 Task: Remove all calendars.
Action: Mouse moved to (579, 51)
Screenshot: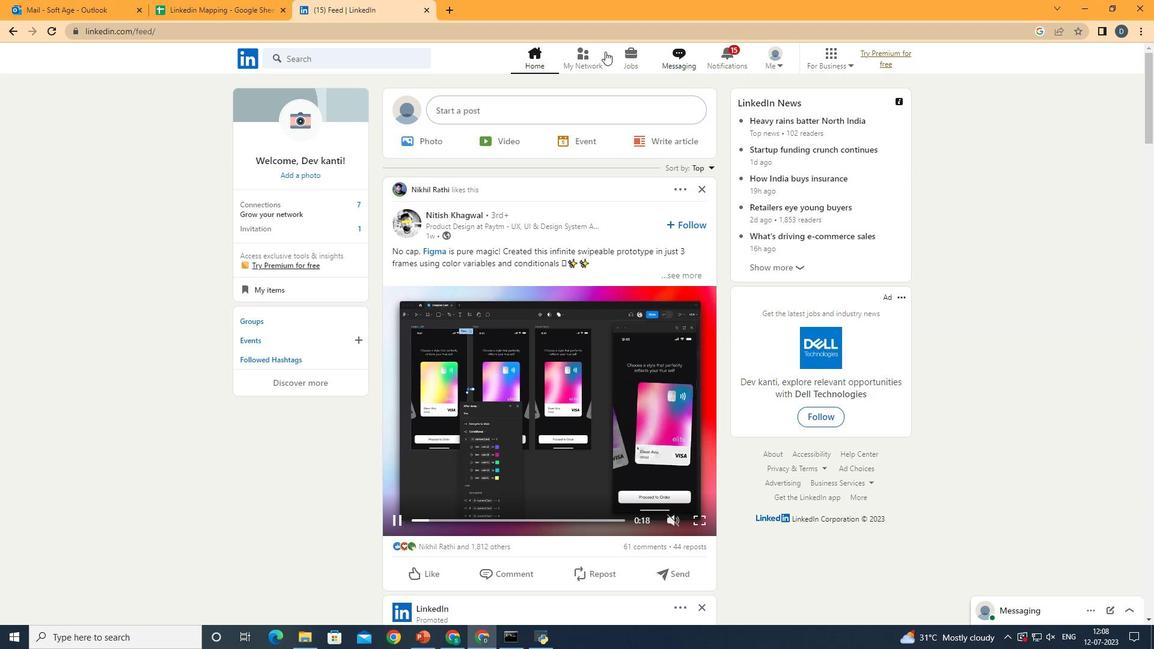 
Action: Mouse pressed left at (579, 51)
Screenshot: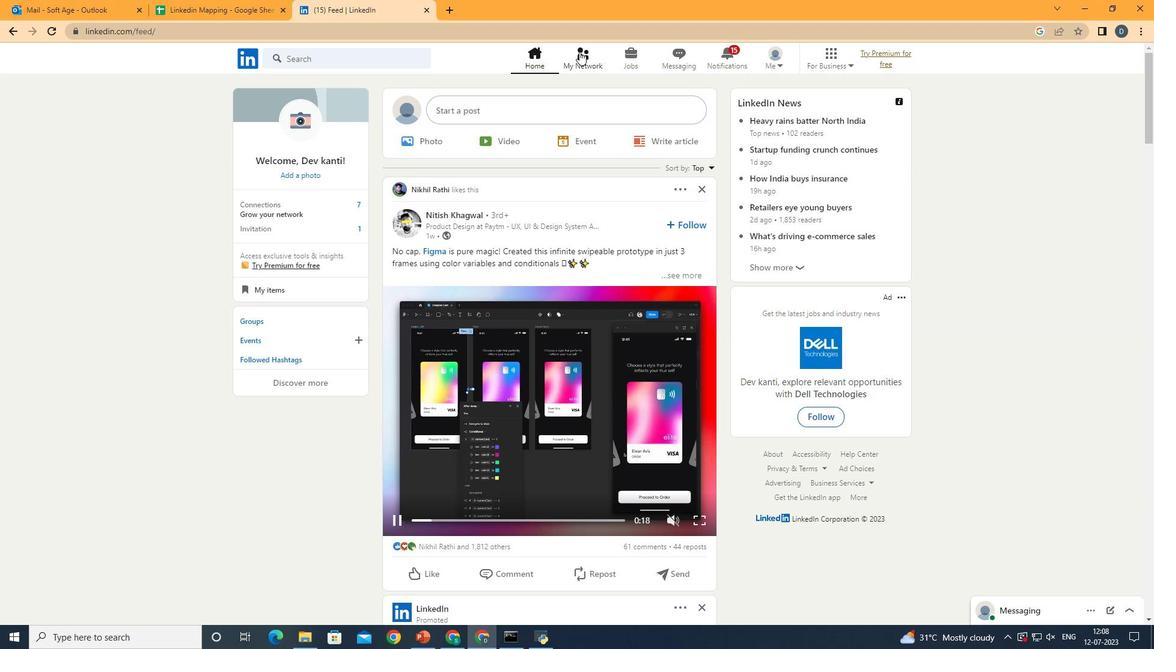 
Action: Mouse moved to (381, 144)
Screenshot: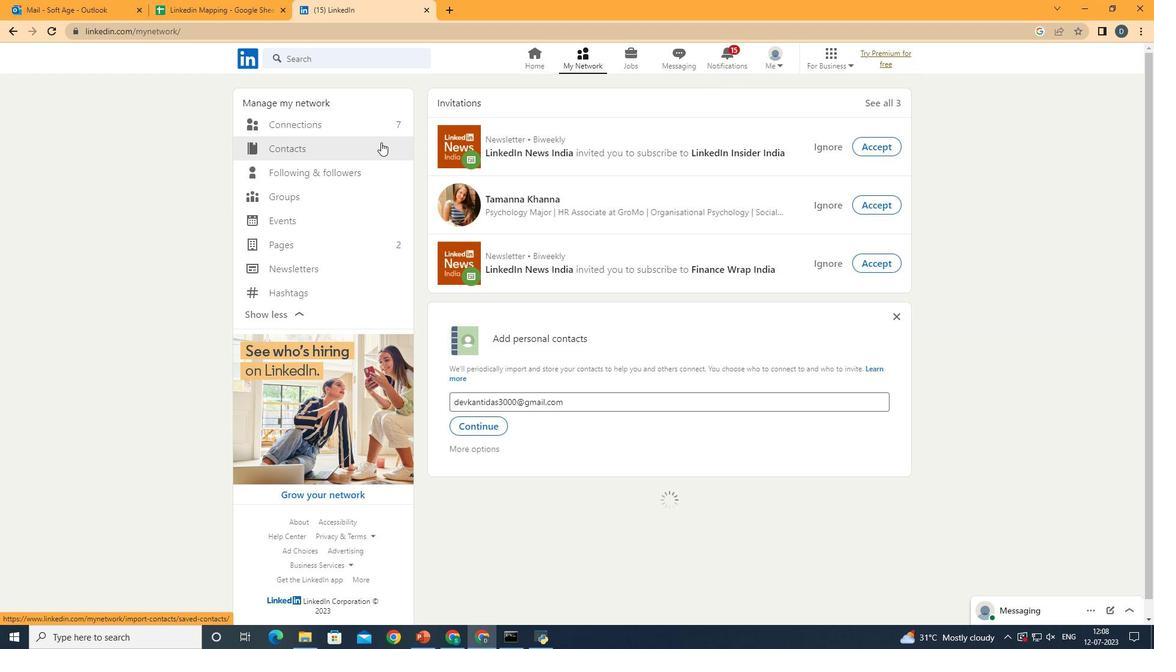 
Action: Mouse pressed left at (381, 144)
Screenshot: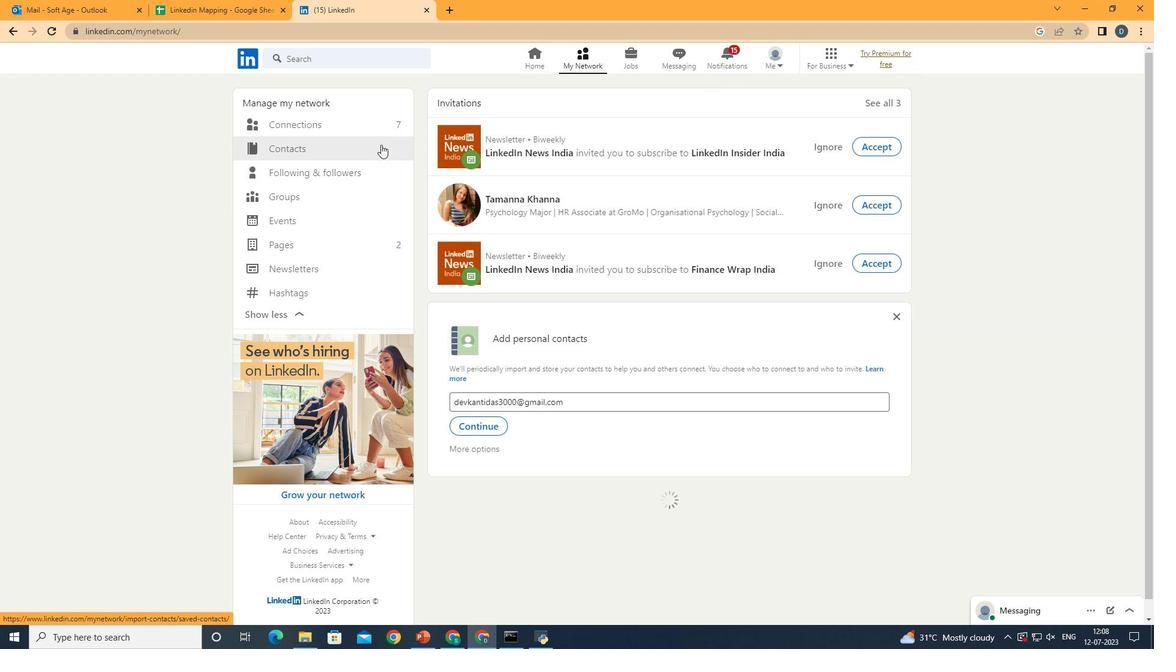 
Action: Mouse moved to (854, 201)
Screenshot: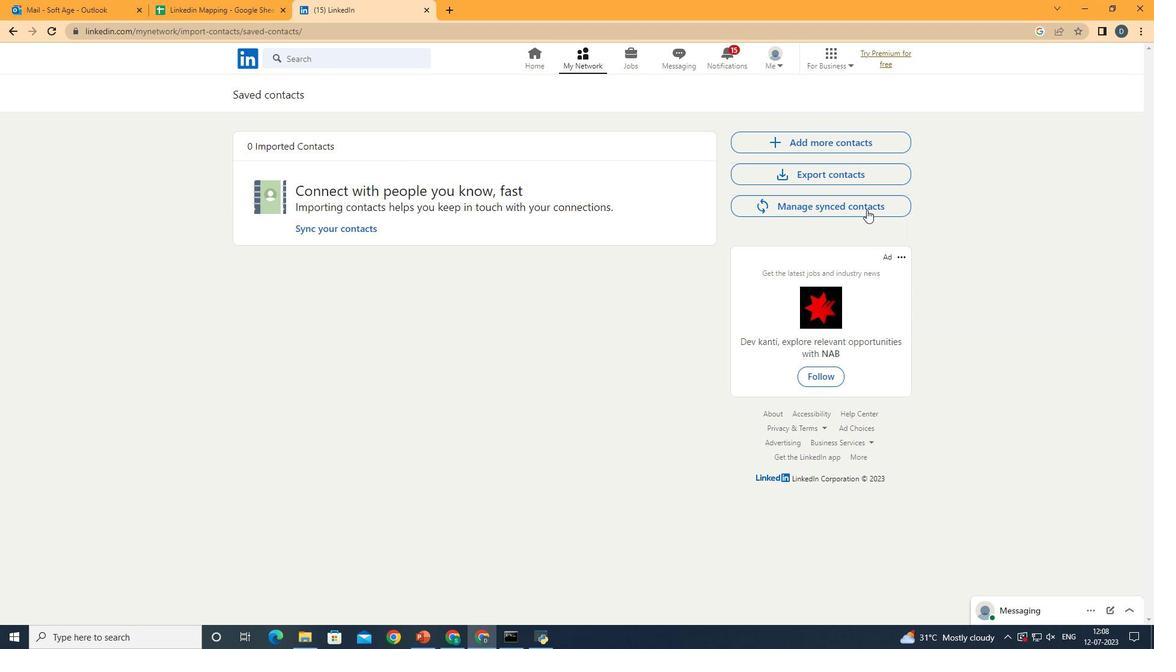 
Action: Mouse pressed left at (854, 201)
Screenshot: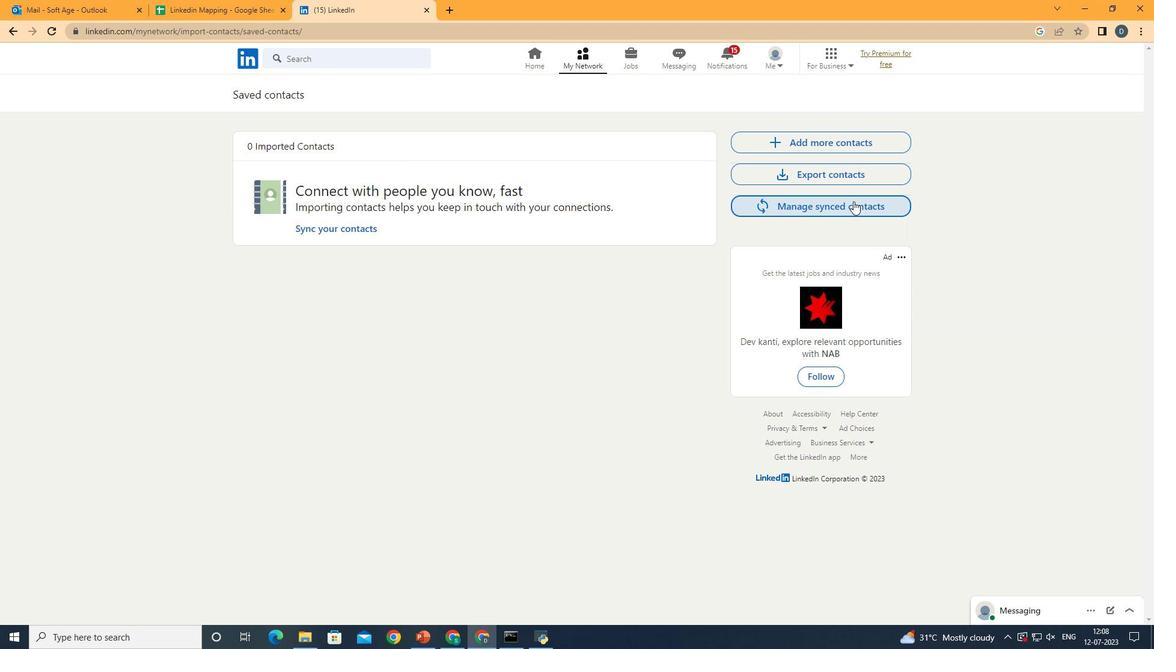 
Action: Mouse moved to (673, 384)
Screenshot: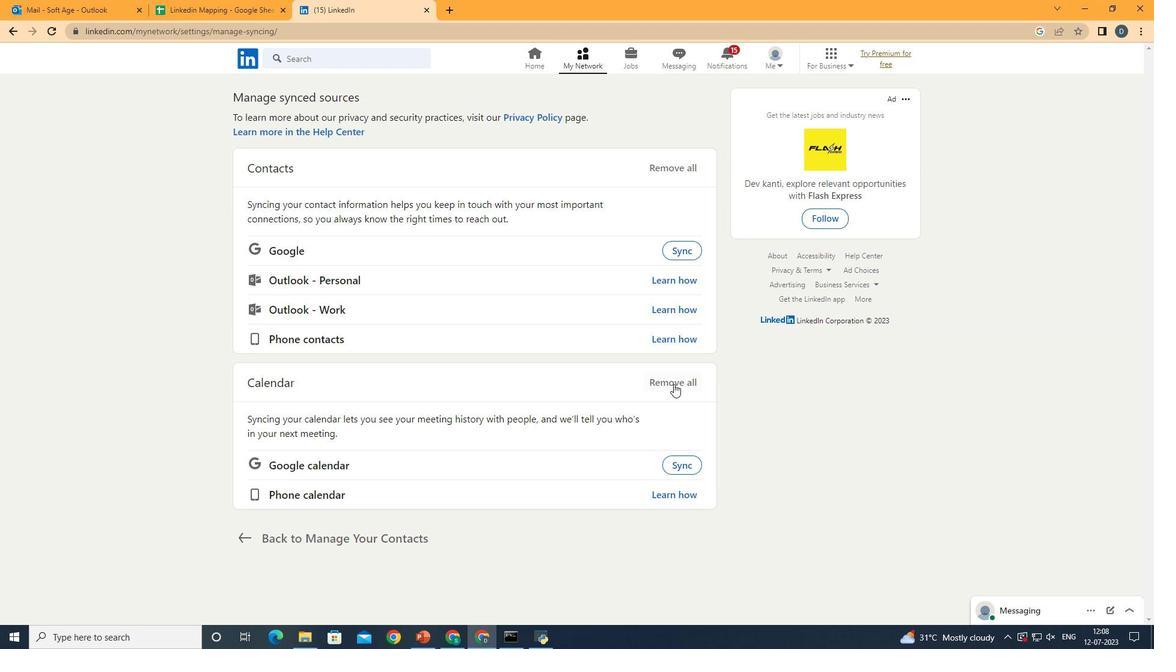 
Action: Mouse pressed left at (673, 384)
Screenshot: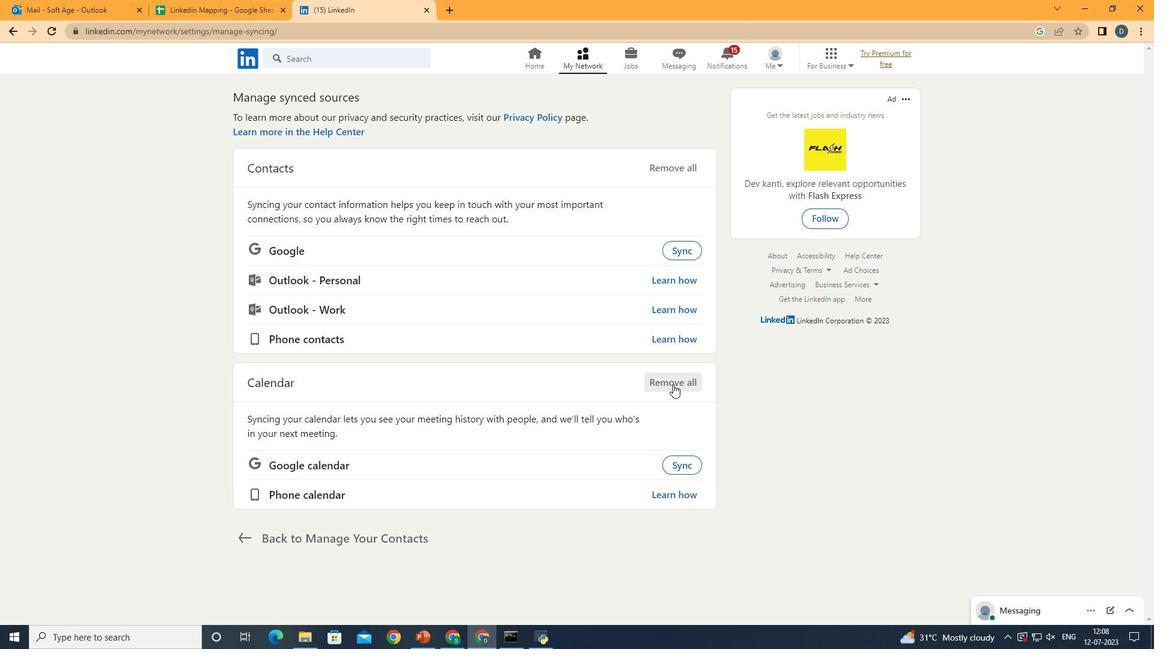 
Action: Mouse moved to (674, 184)
Screenshot: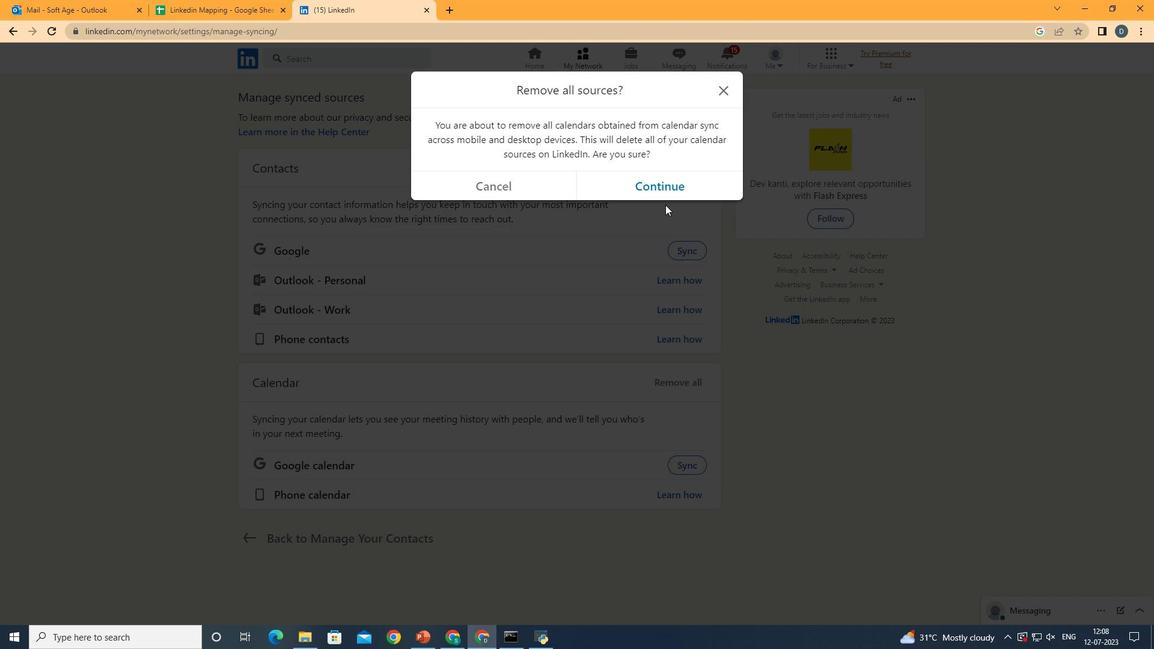 
Action: Mouse pressed left at (674, 184)
Screenshot: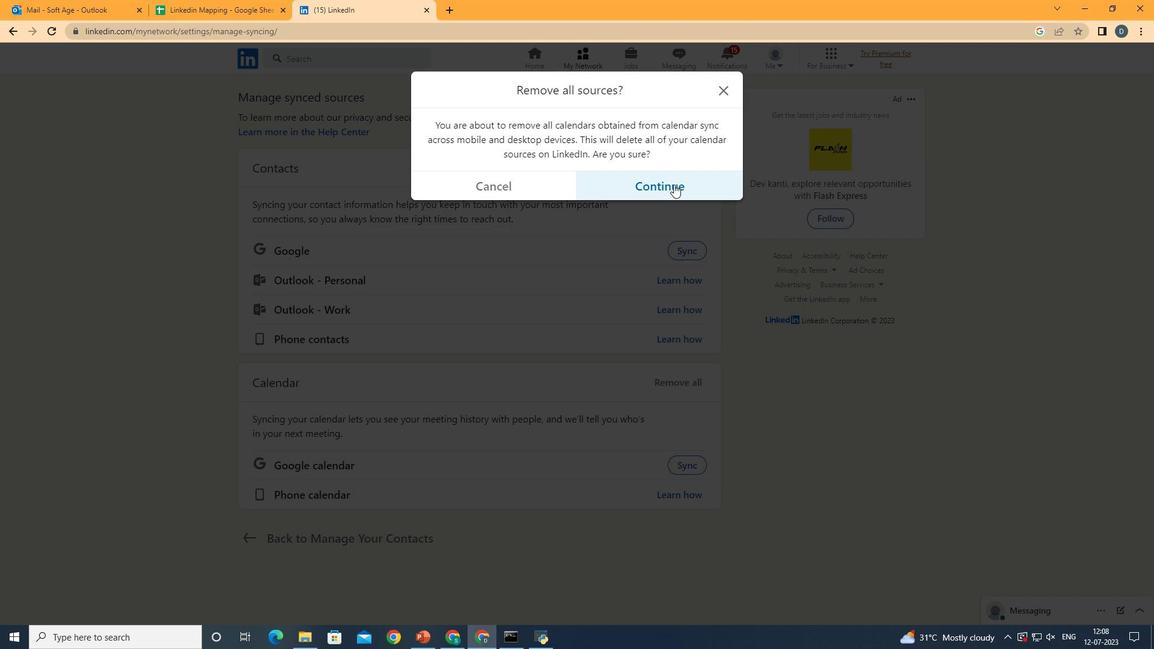 
Action: Mouse moved to (732, 342)
Screenshot: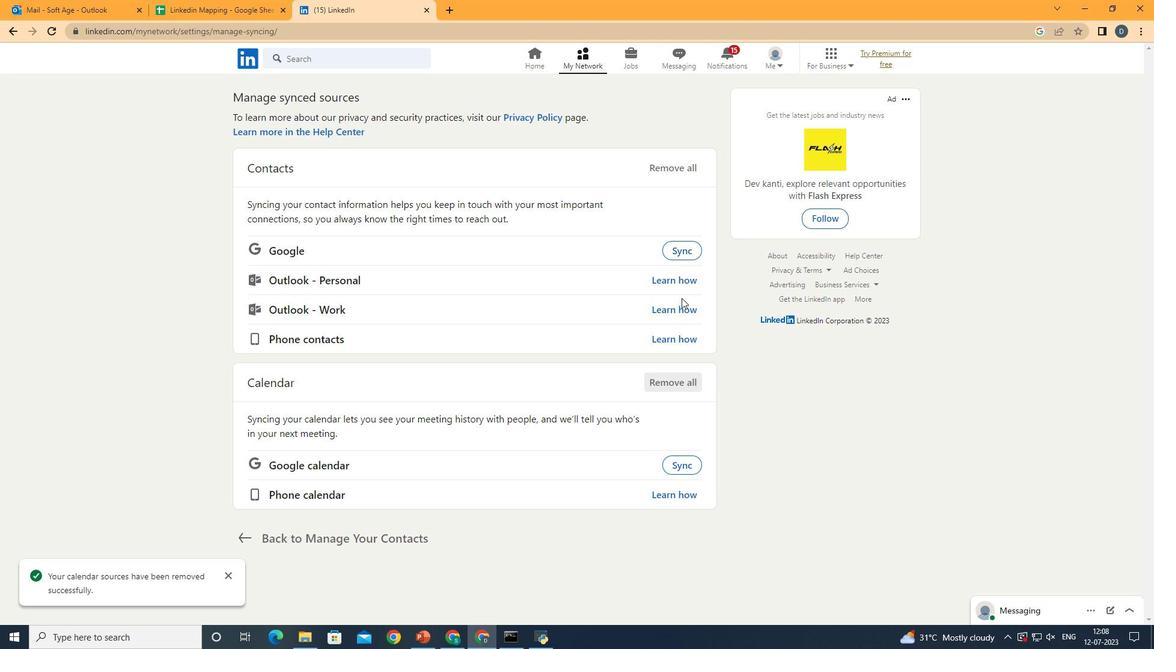 
